 Task: Make Sahil Singh the admin.
Action: Mouse moved to (830, 413)
Screenshot: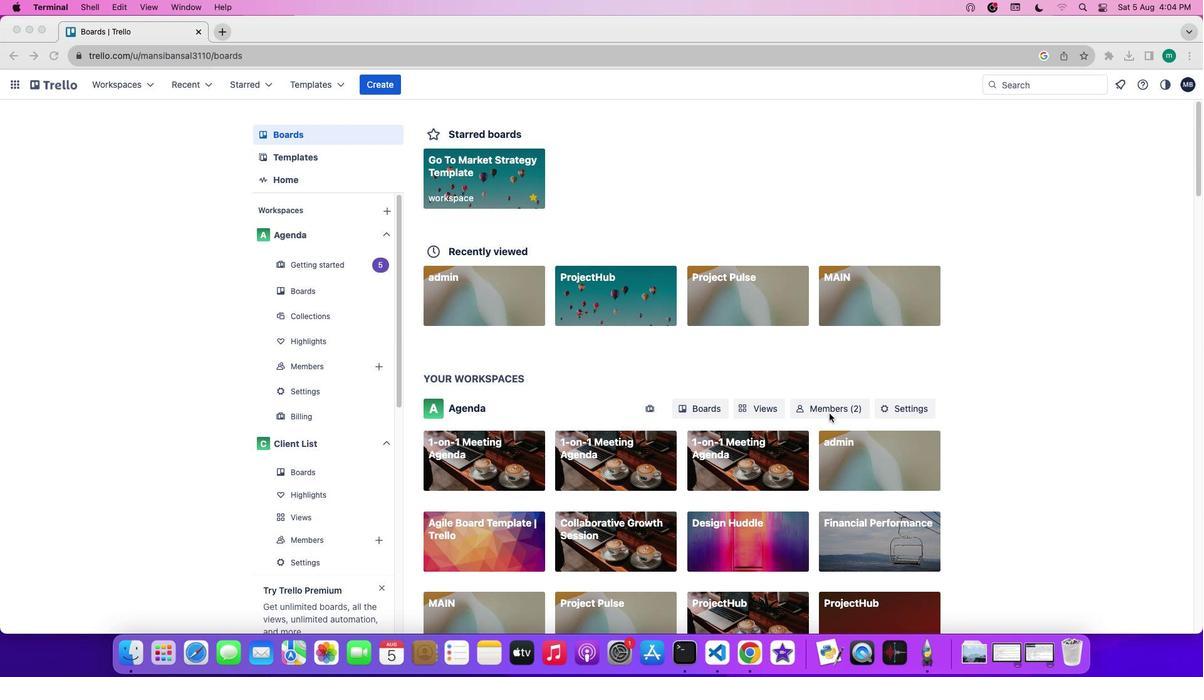 
Action: Mouse pressed left at (830, 413)
Screenshot: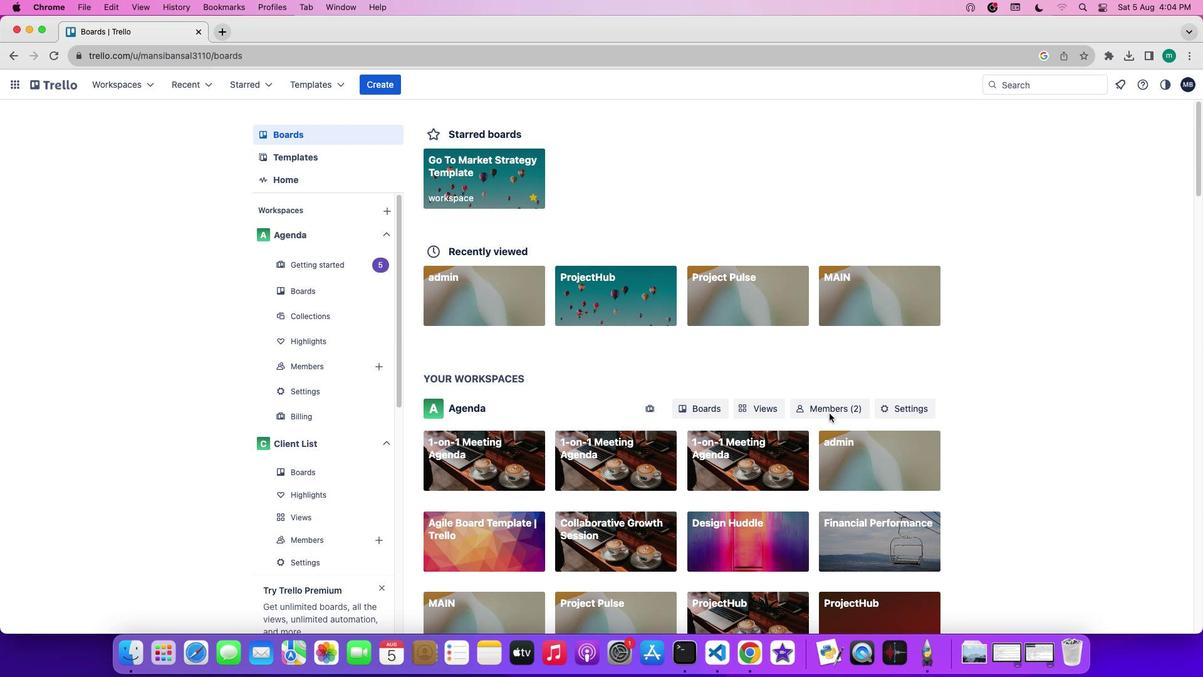 
Action: Mouse pressed left at (830, 413)
Screenshot: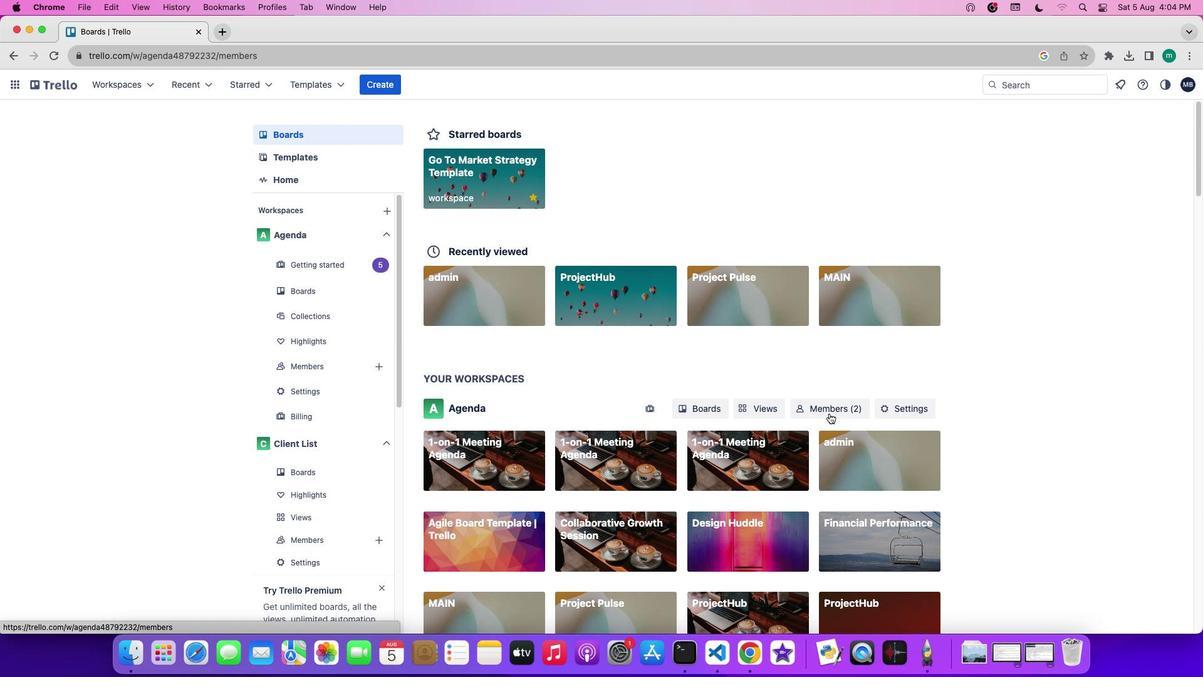 
Action: Mouse moved to (944, 518)
Screenshot: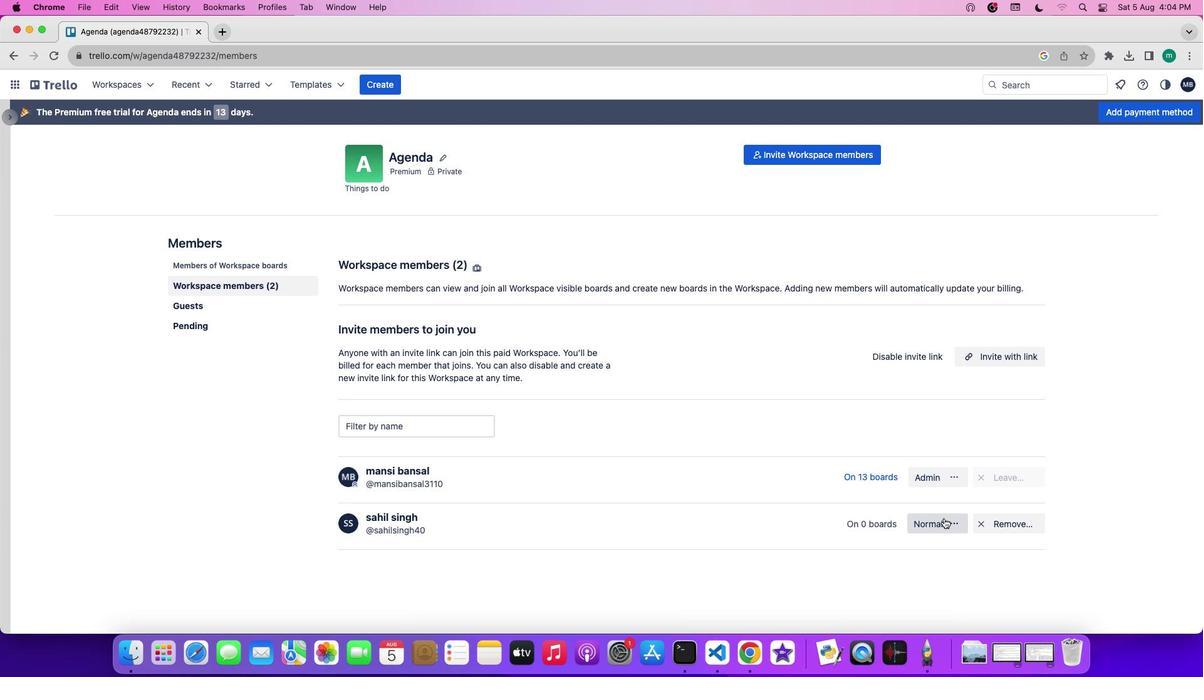 
Action: Mouse pressed left at (944, 518)
Screenshot: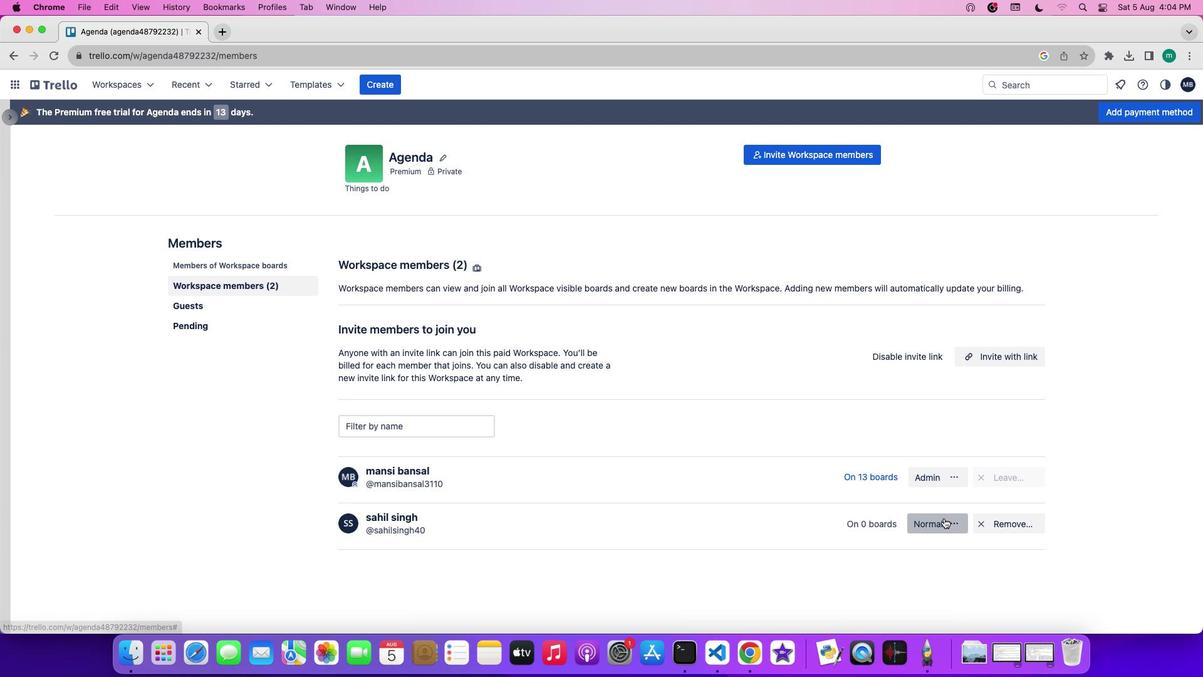 
Action: Mouse moved to (956, 423)
Screenshot: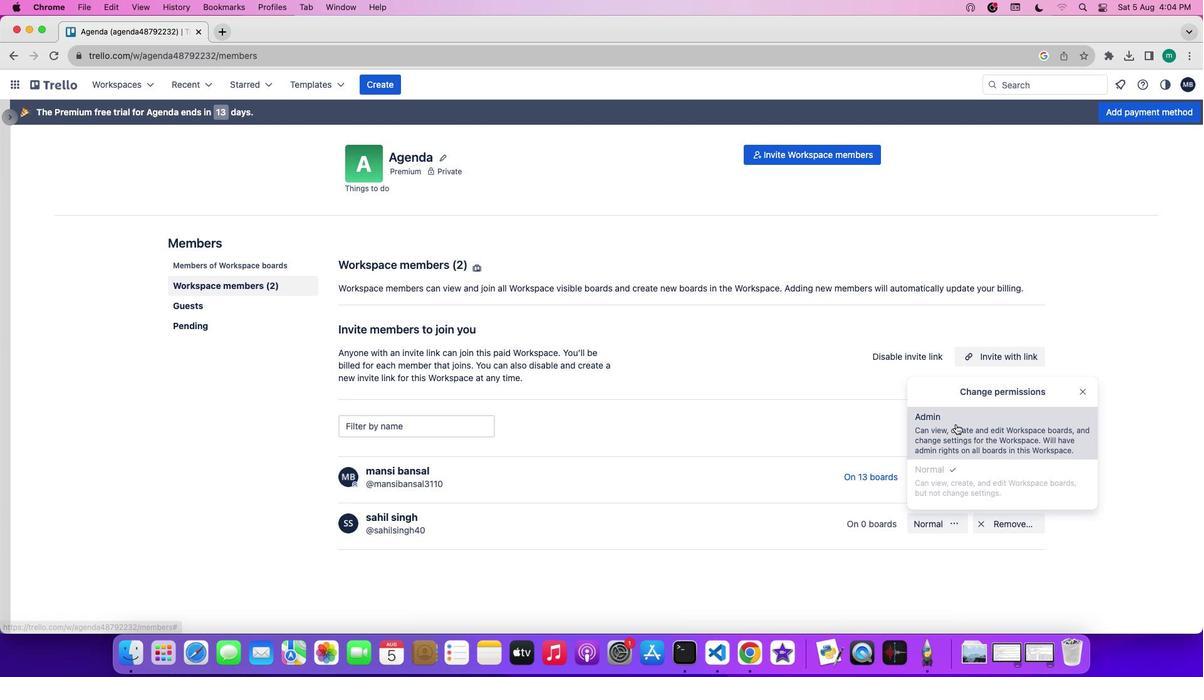 
Action: Mouse pressed left at (956, 423)
Screenshot: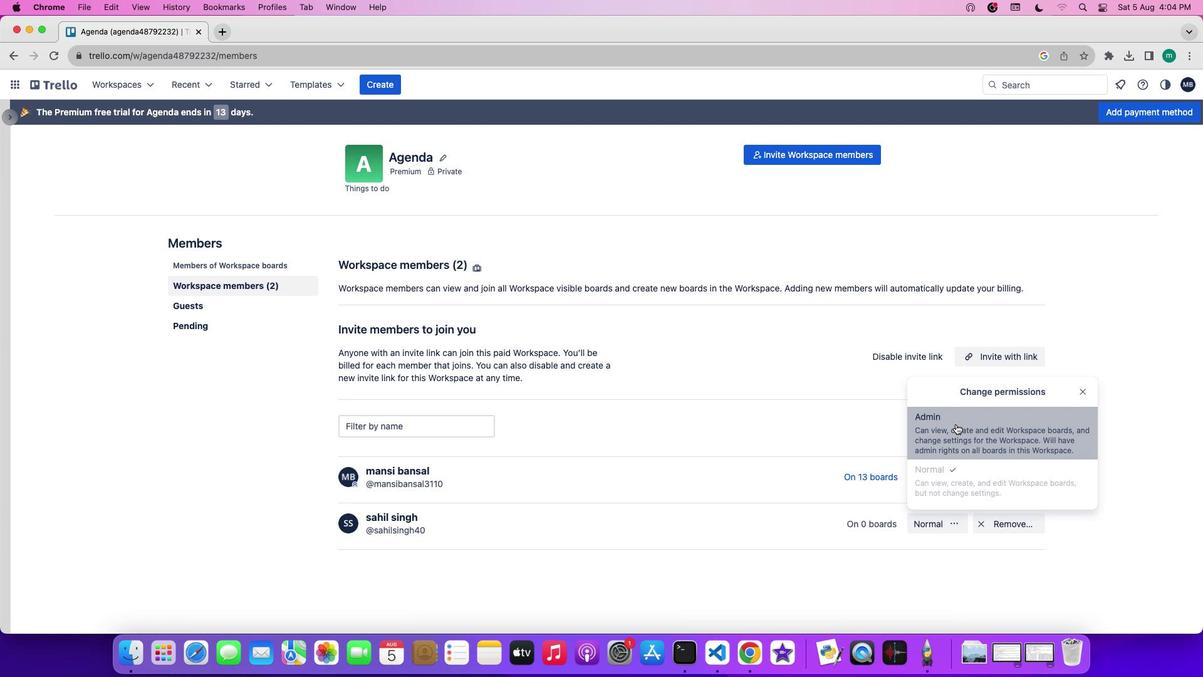 
